 Task: Assign in the project TurboCharge the issue 'Develop a new tool for automated testing of augmented reality applications' to the sprint 'Velocity Venture'.
Action: Mouse moved to (239, 68)
Screenshot: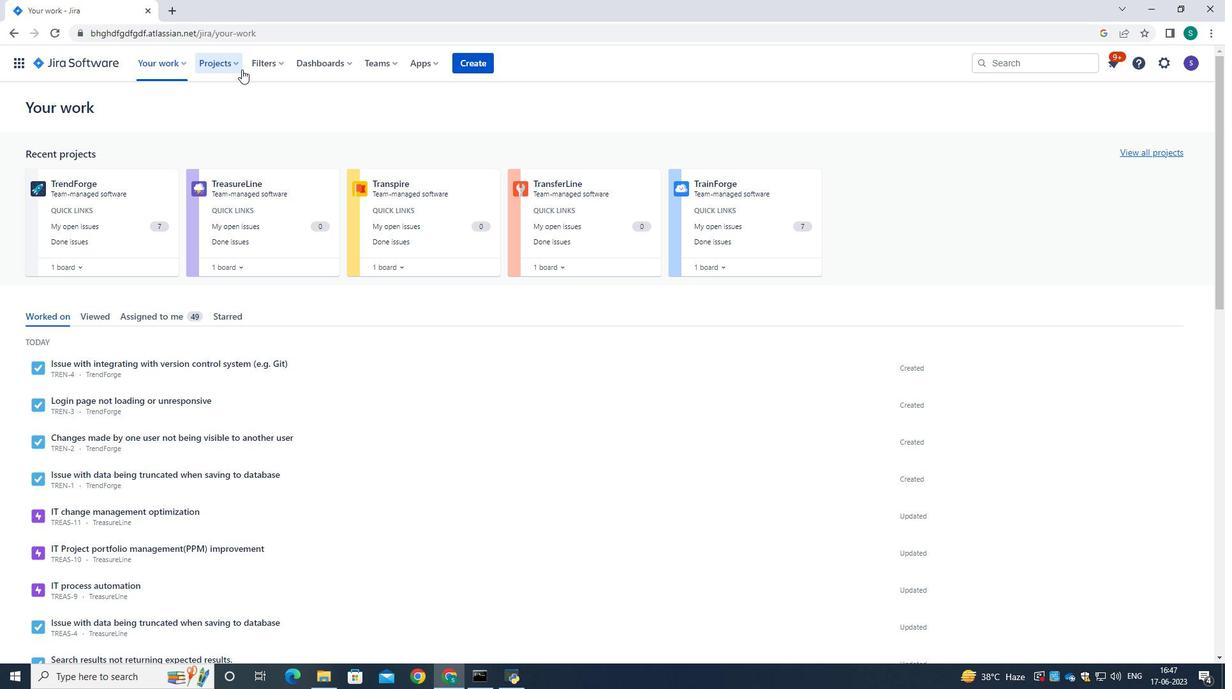 
Action: Mouse pressed left at (239, 68)
Screenshot: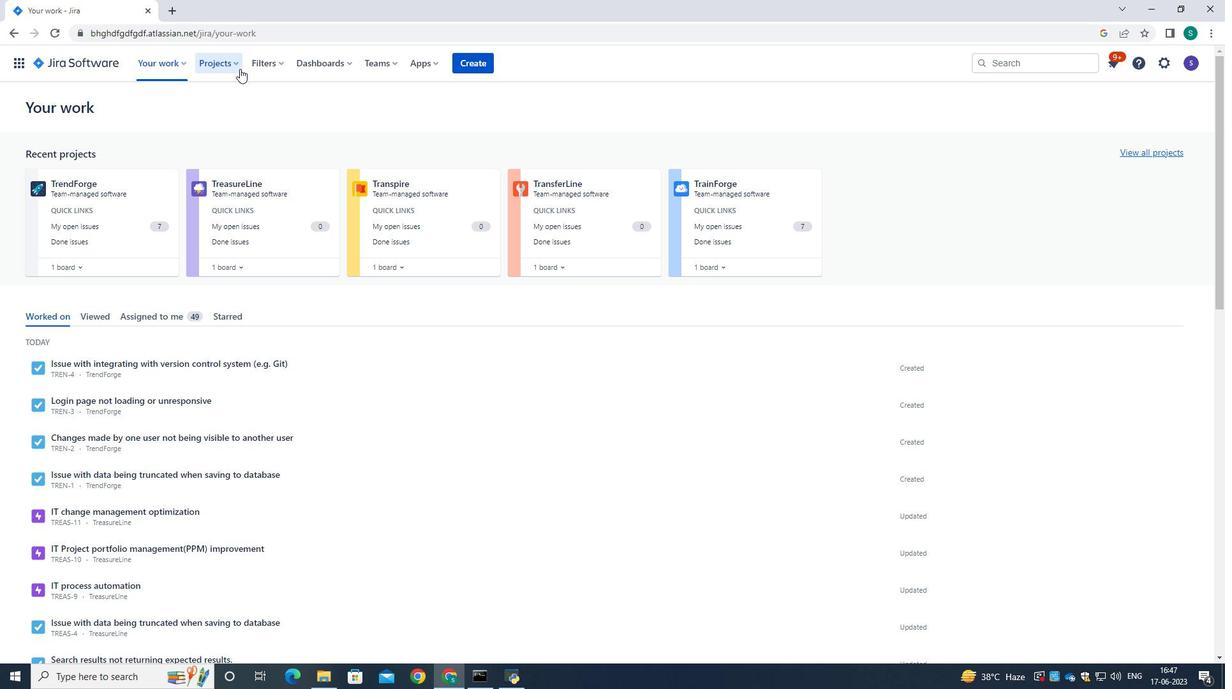 
Action: Mouse moved to (253, 118)
Screenshot: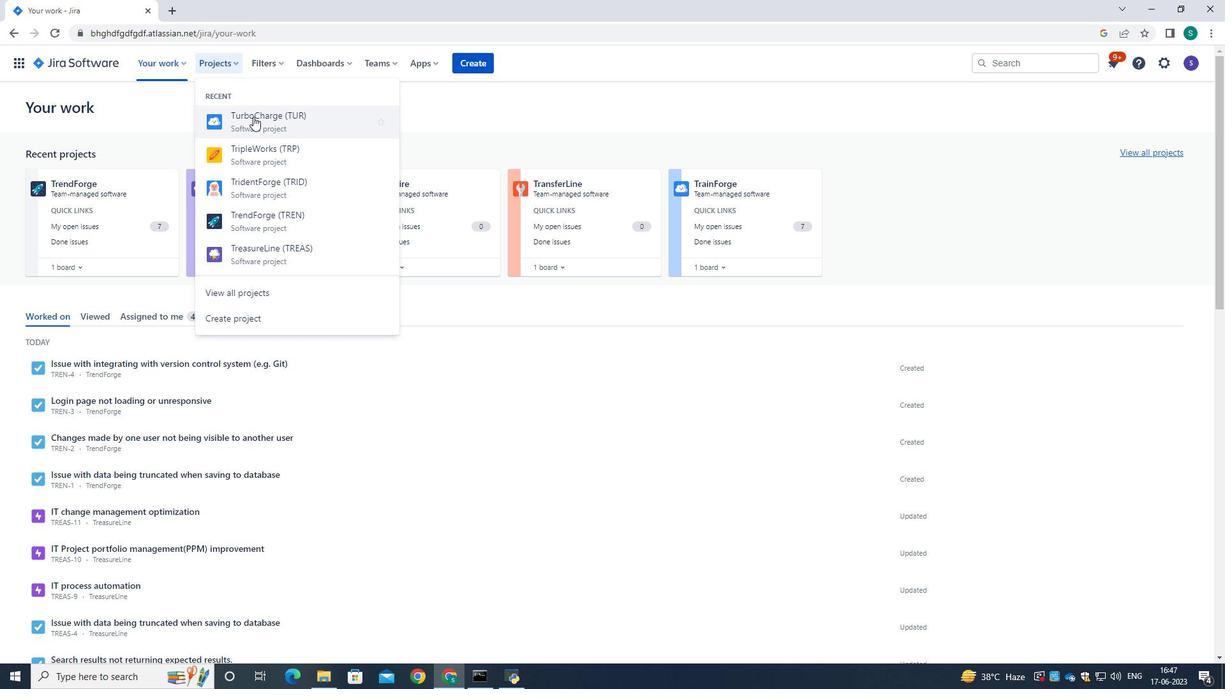 
Action: Mouse pressed left at (253, 118)
Screenshot: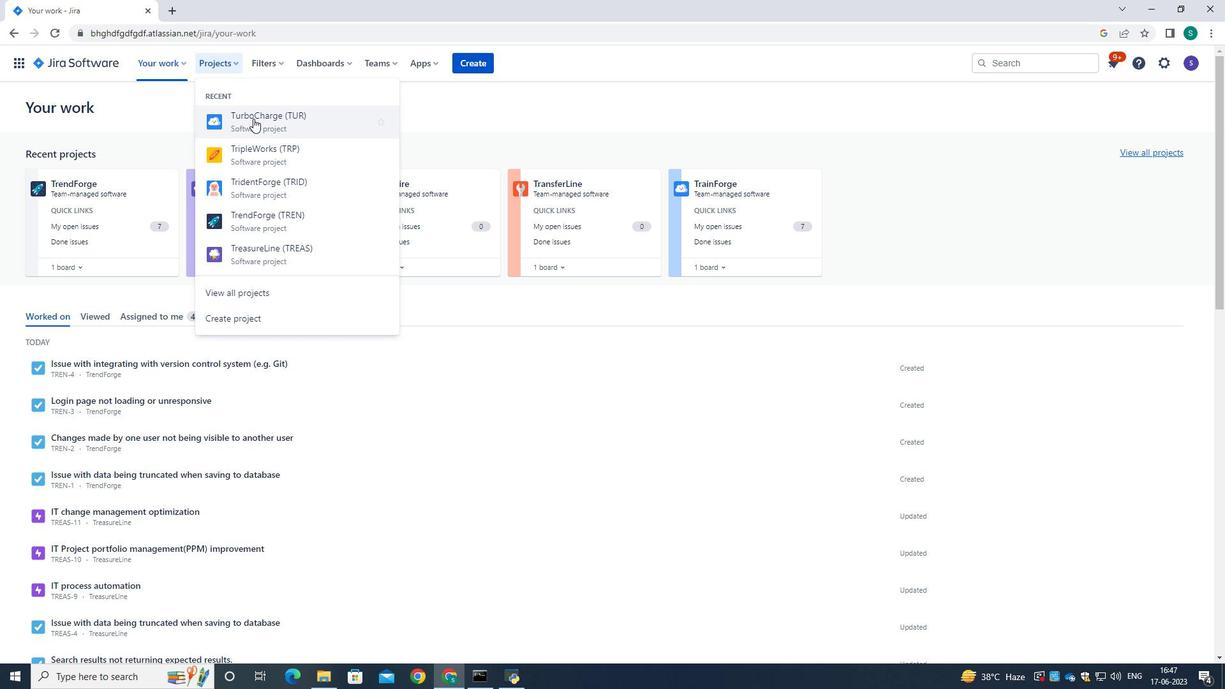 
Action: Mouse moved to (50, 194)
Screenshot: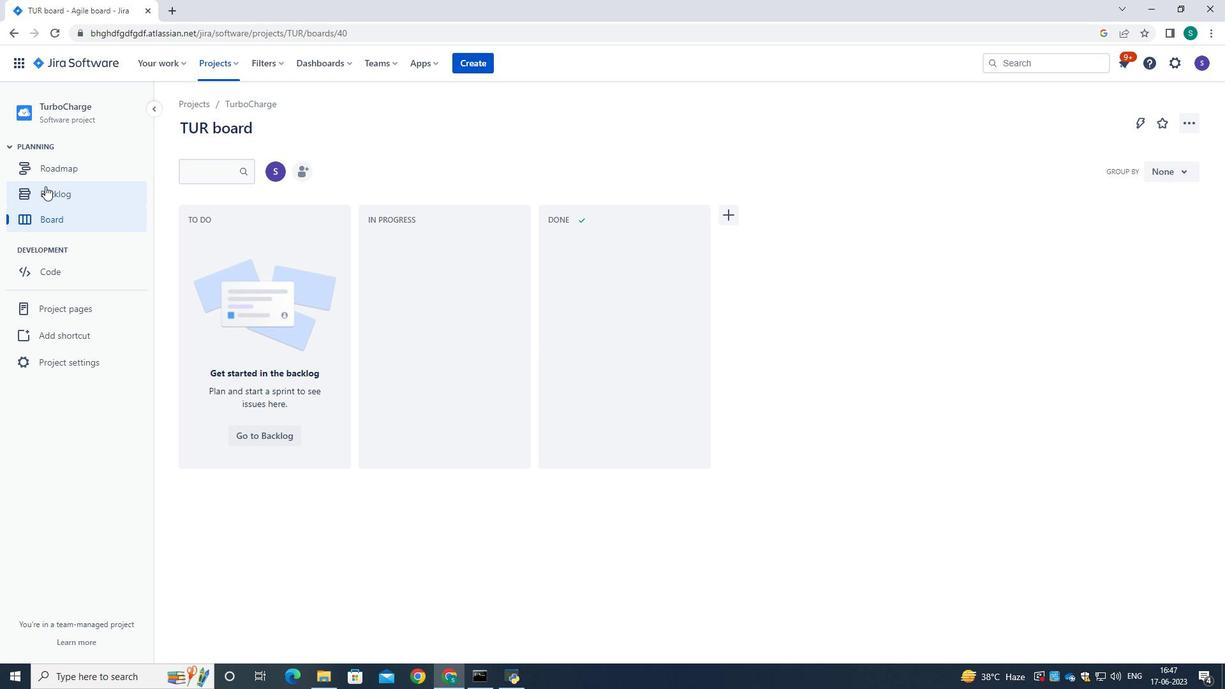 
Action: Mouse pressed left at (50, 194)
Screenshot: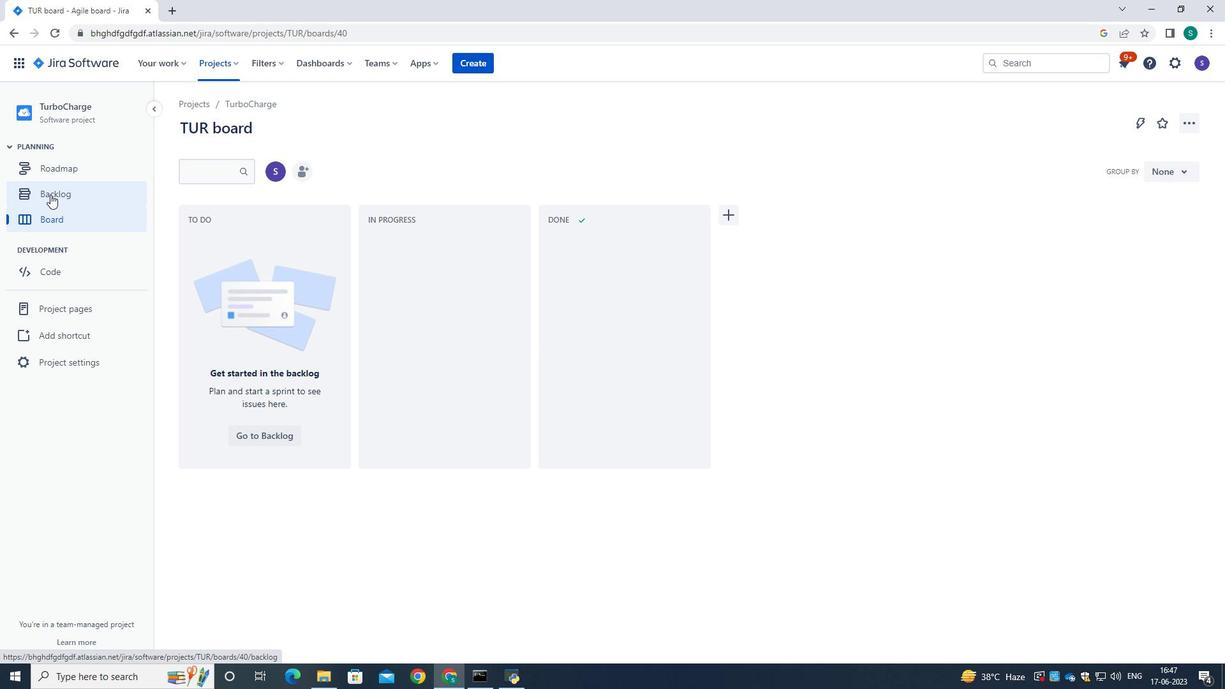 
Action: Mouse moved to (1171, 229)
Screenshot: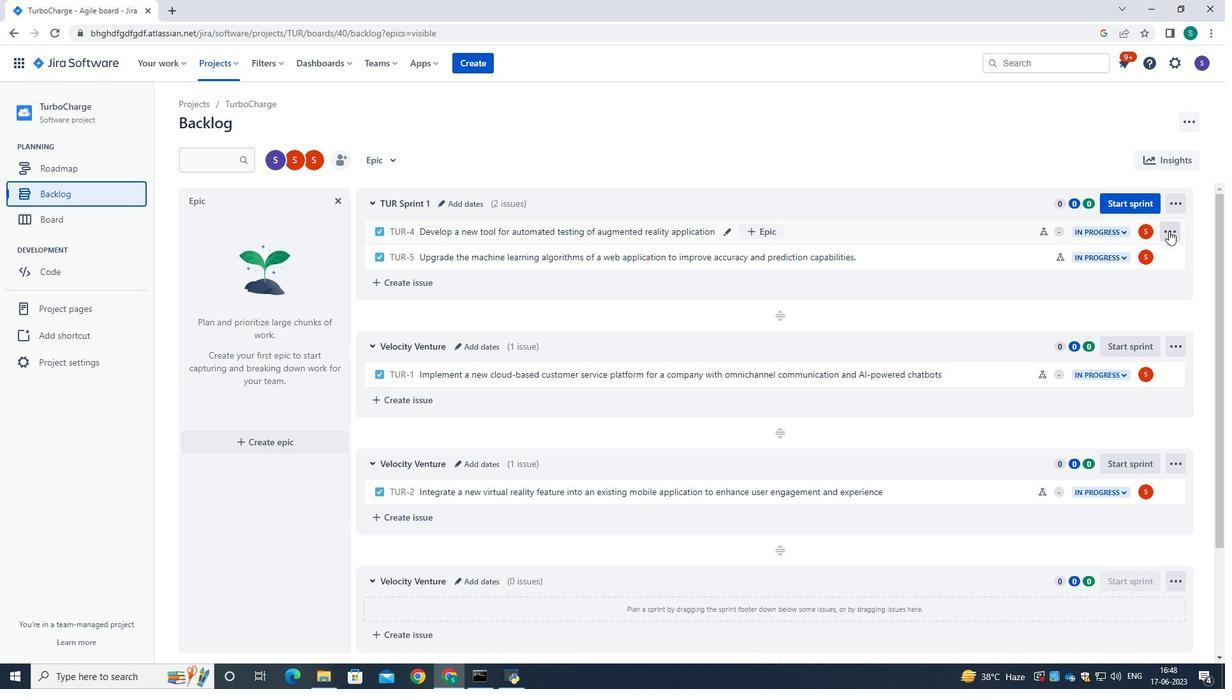 
Action: Mouse pressed left at (1171, 229)
Screenshot: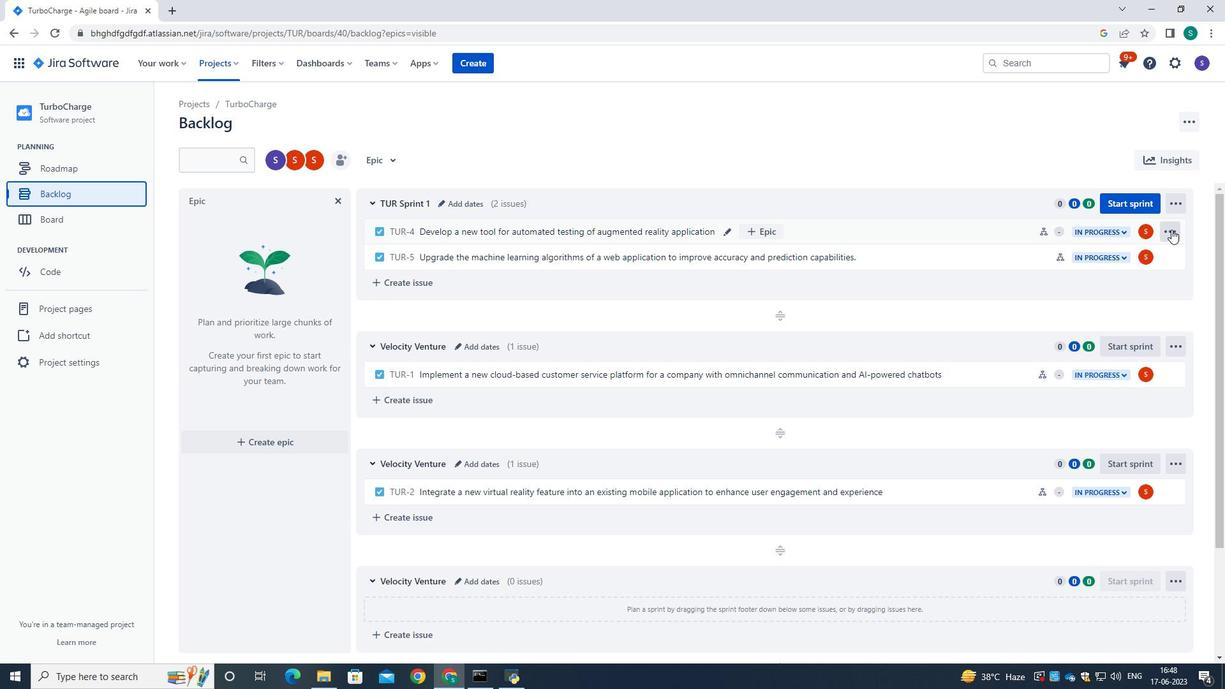 
Action: Mouse moved to (1150, 418)
Screenshot: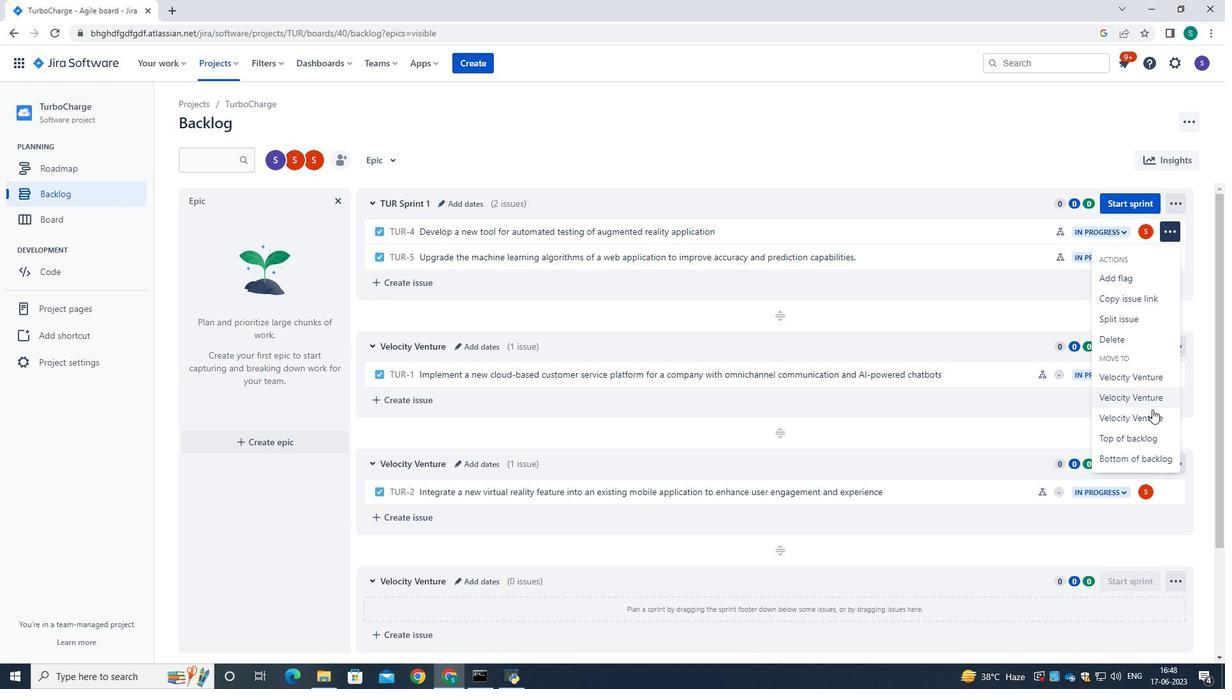 
Action: Mouse pressed left at (1150, 418)
Screenshot: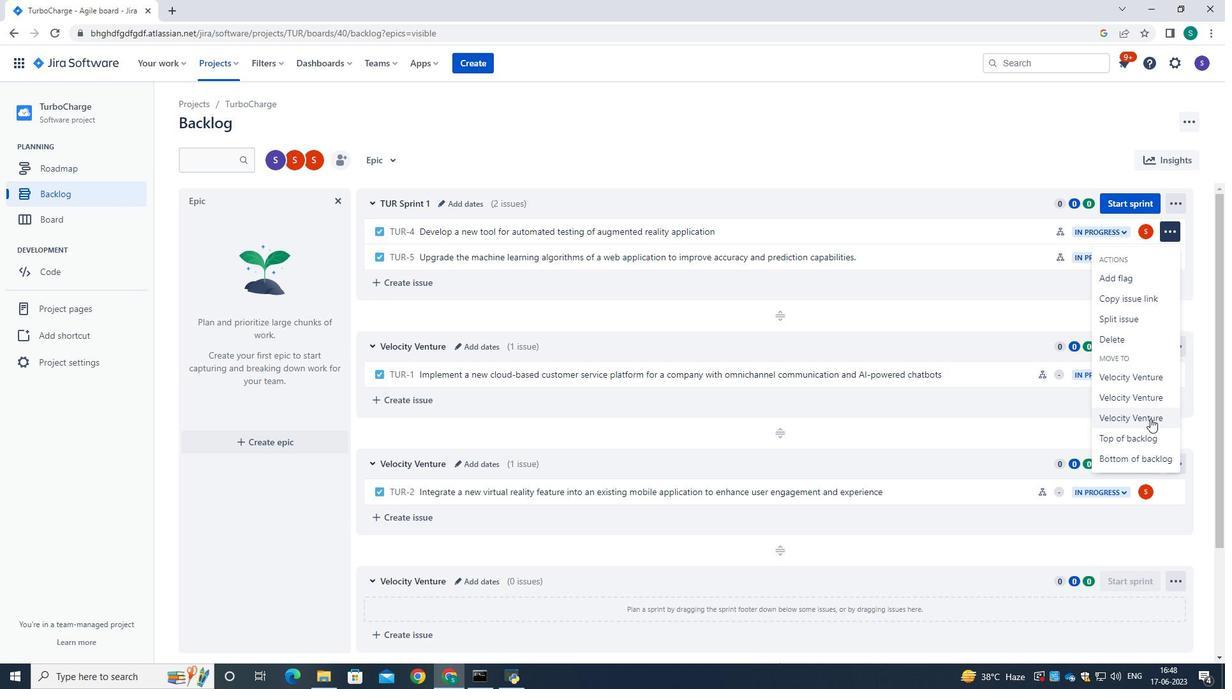 
Action: Mouse moved to (424, 159)
Screenshot: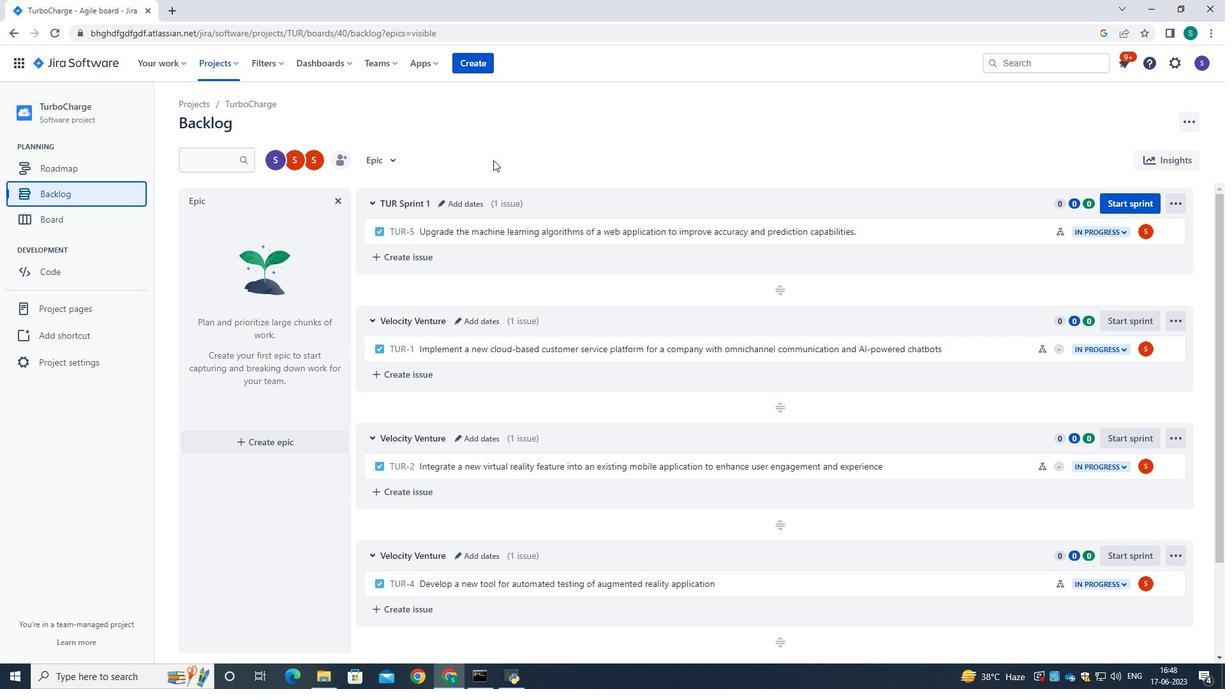 
